 Task: Move the task Integrate a new online platform for online mental health coaching to the section To-Do in the project CompuServe and sort the tasks in the project by Assignee in Ascending order
Action: Mouse moved to (90, 243)
Screenshot: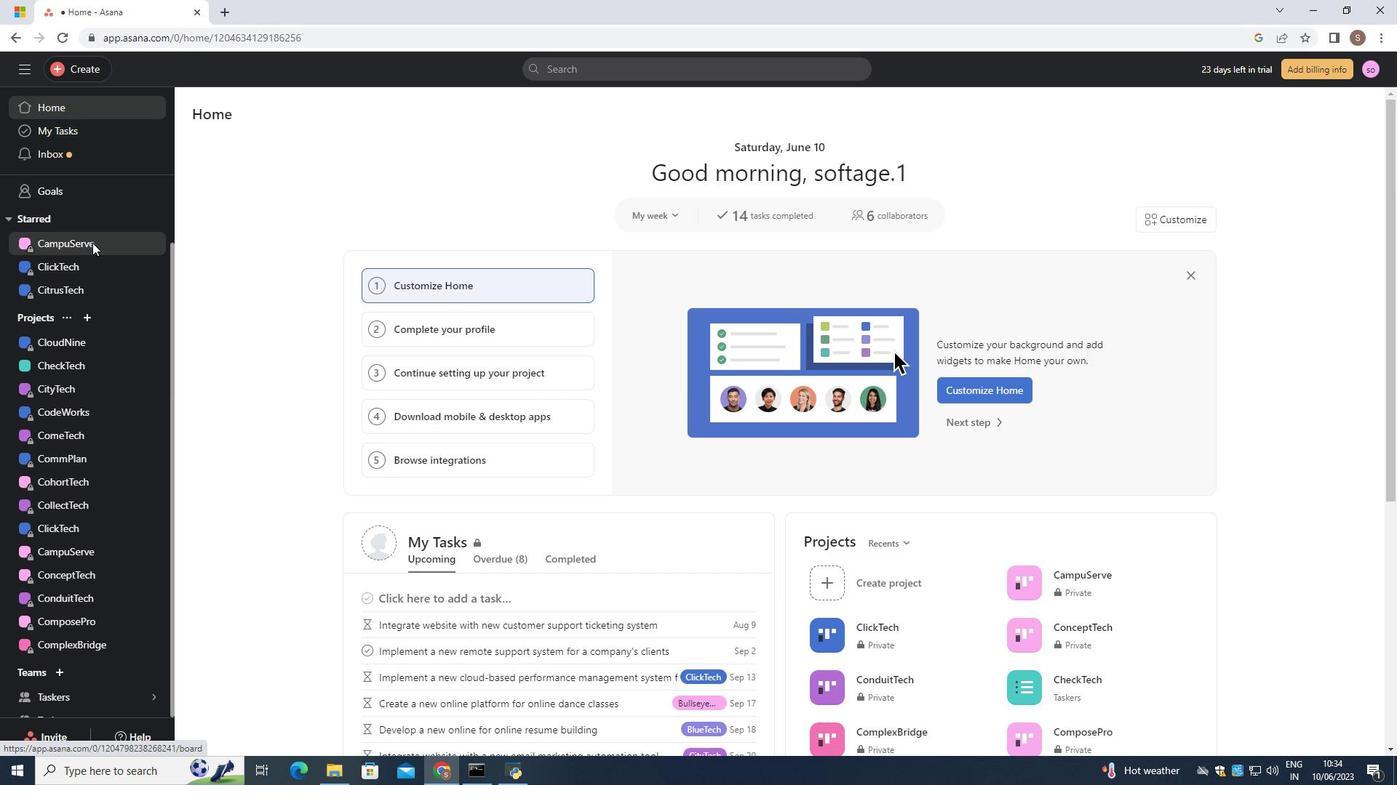 
Action: Mouse pressed left at (90, 243)
Screenshot: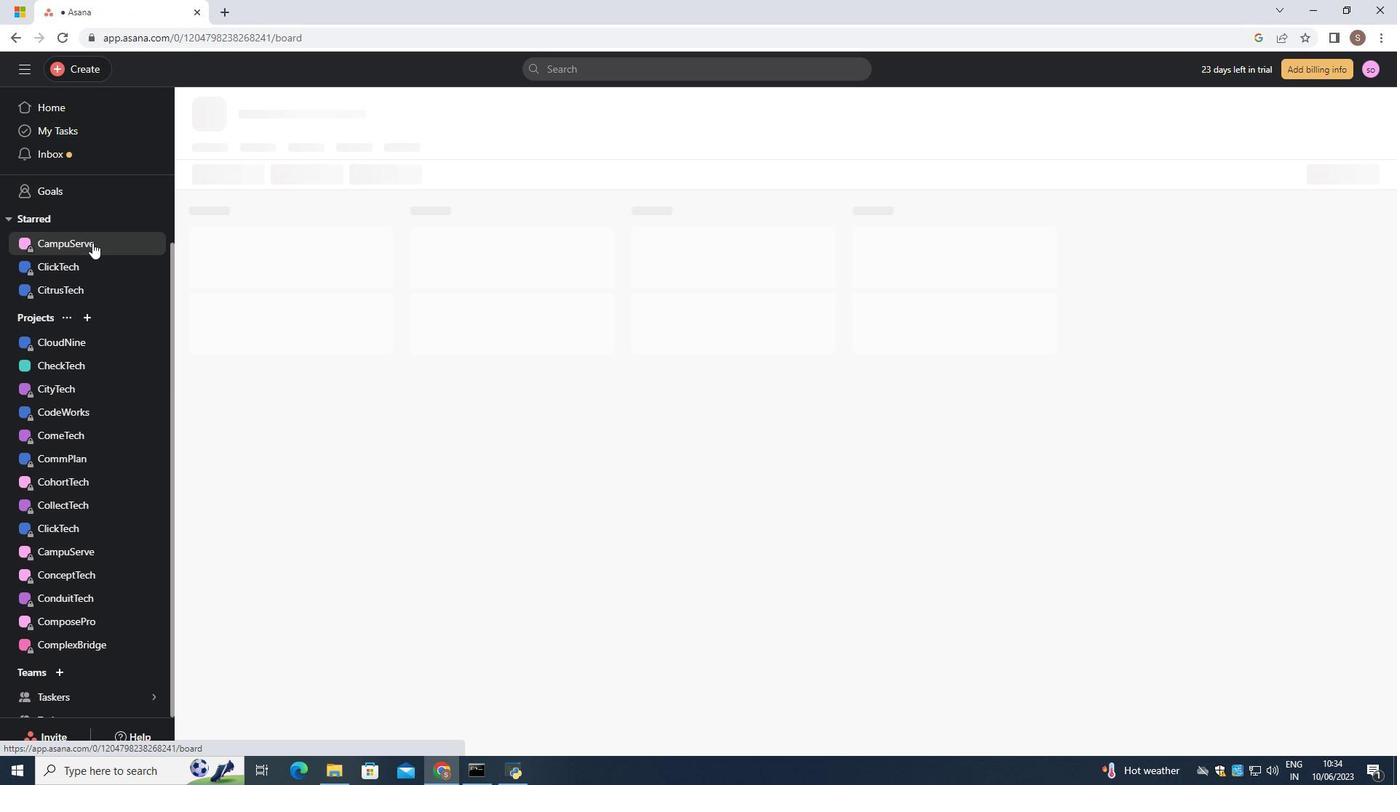 
Action: Mouse moved to (505, 255)
Screenshot: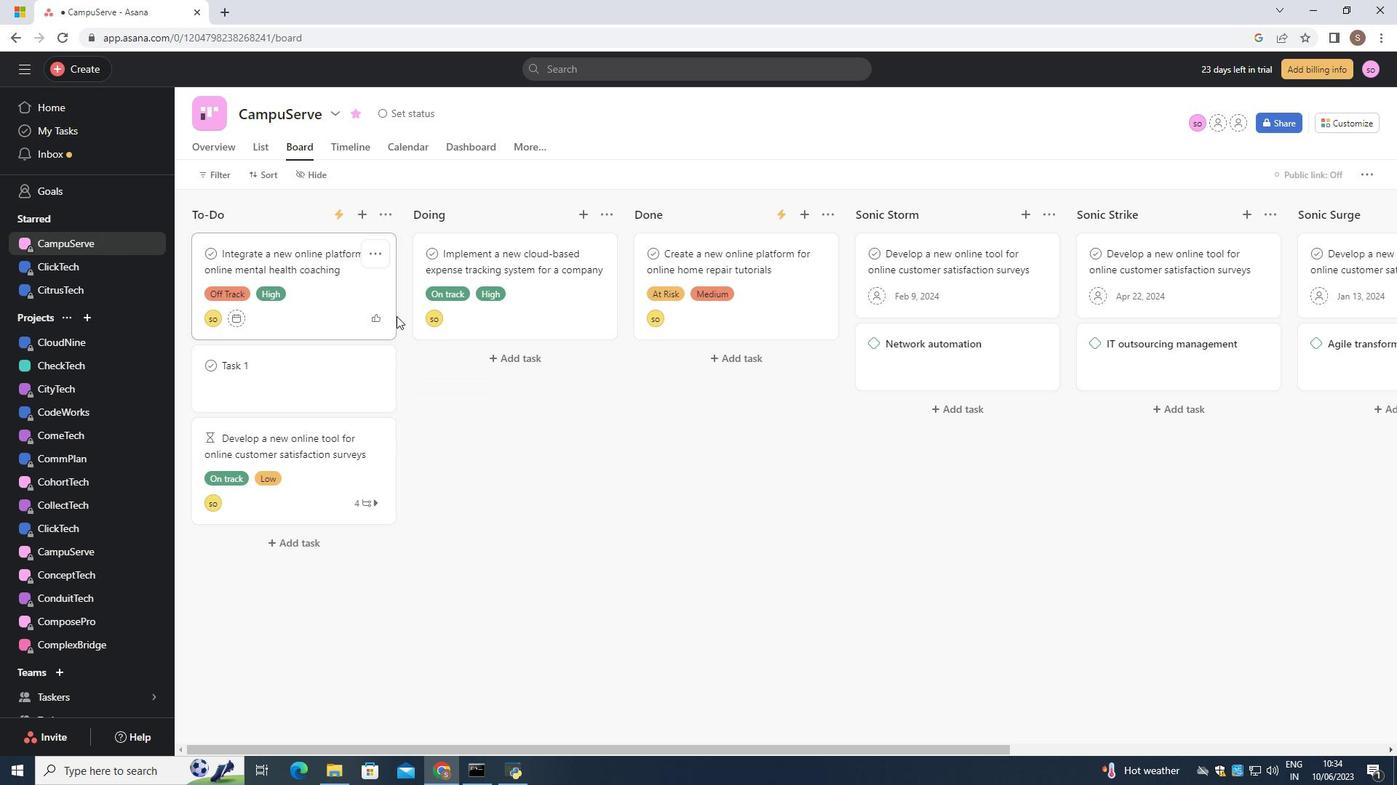 
Action: Mouse pressed left at (505, 255)
Screenshot: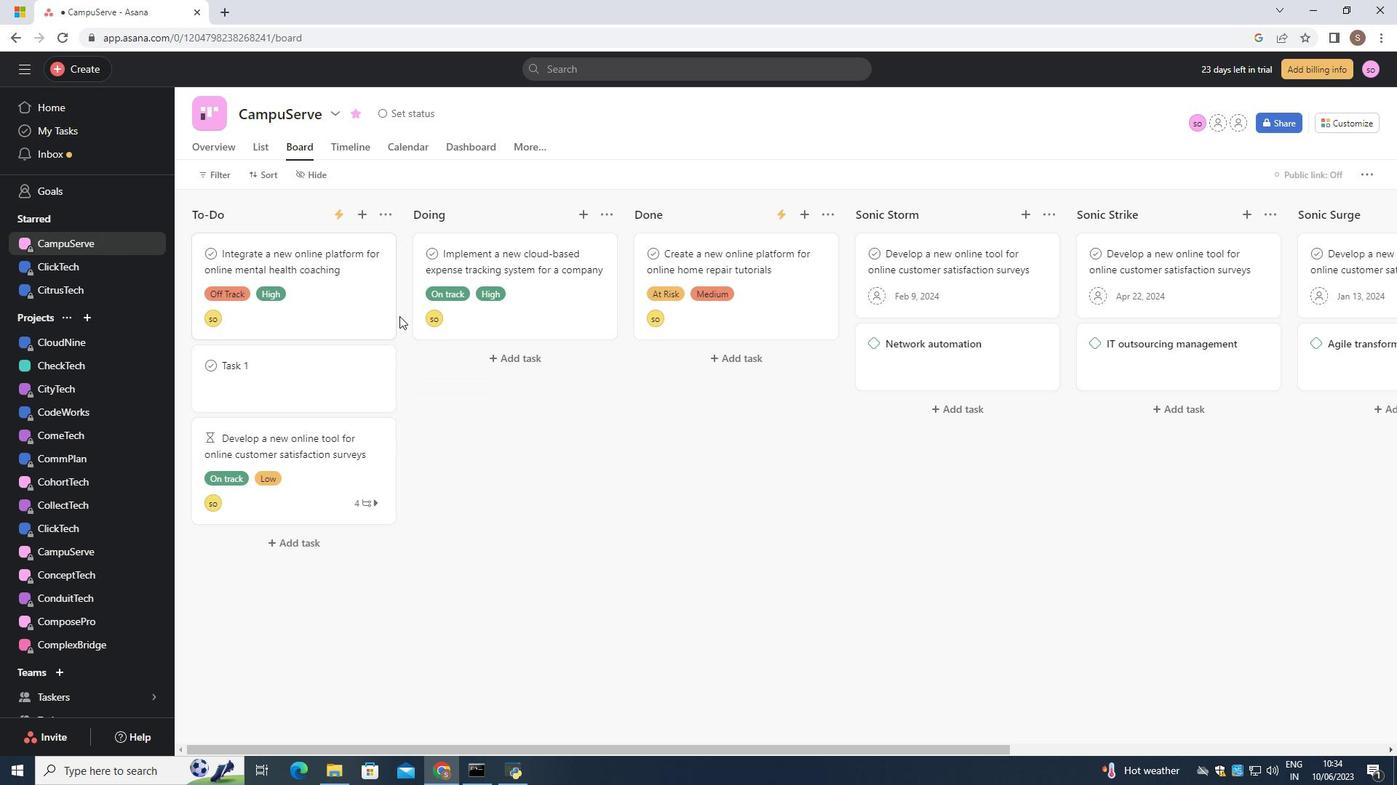 
Action: Mouse moved to (82, 100)
Screenshot: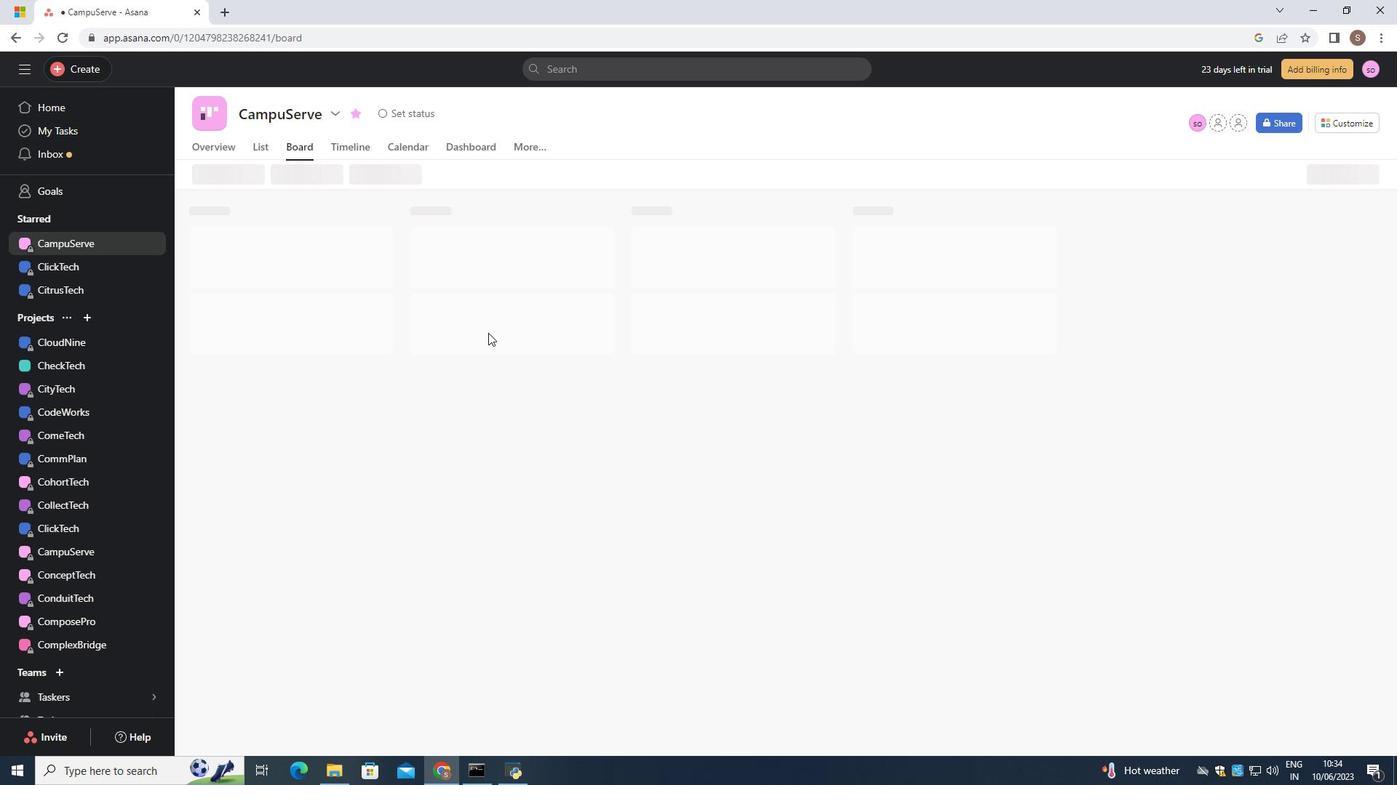 
Action: Mouse pressed left at (82, 100)
Screenshot: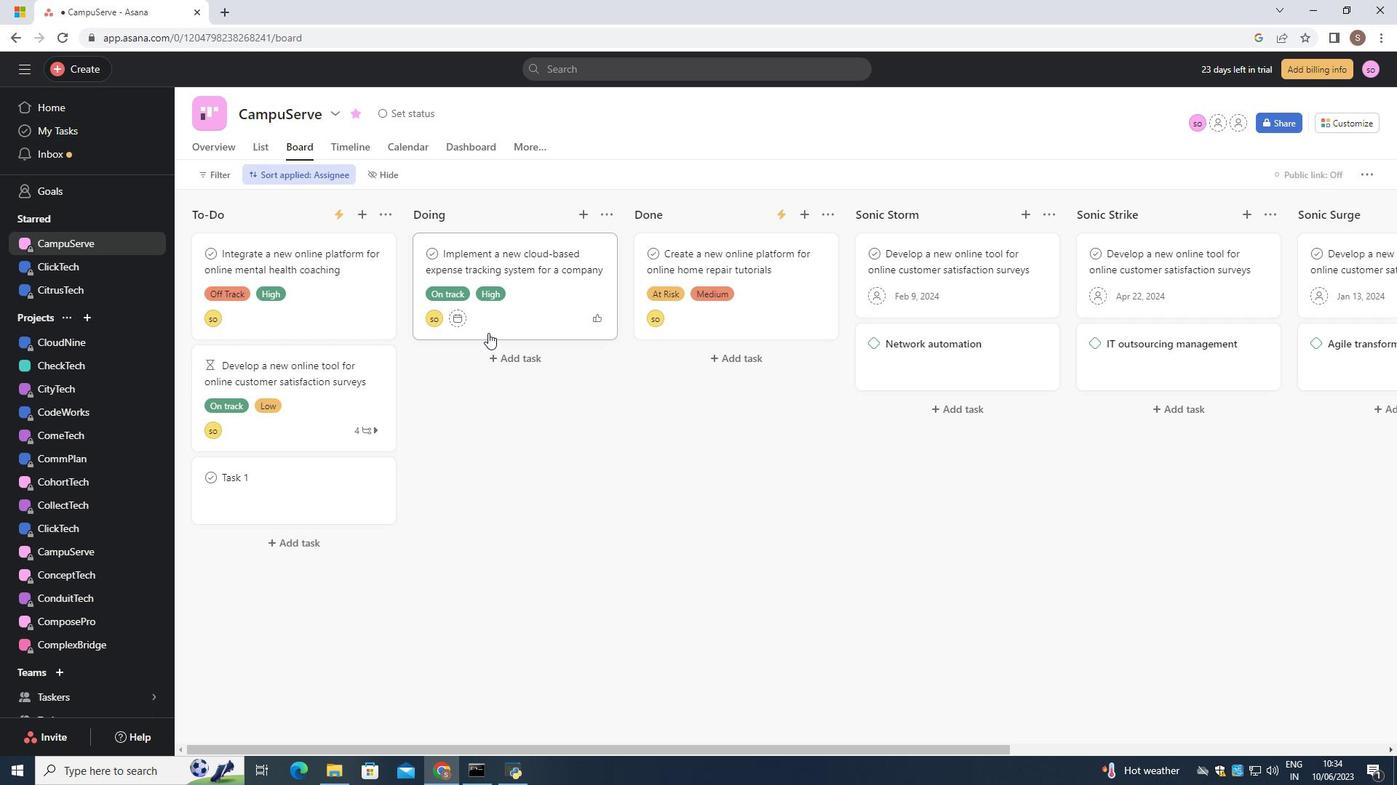 
Action: Mouse moved to (92, 243)
Screenshot: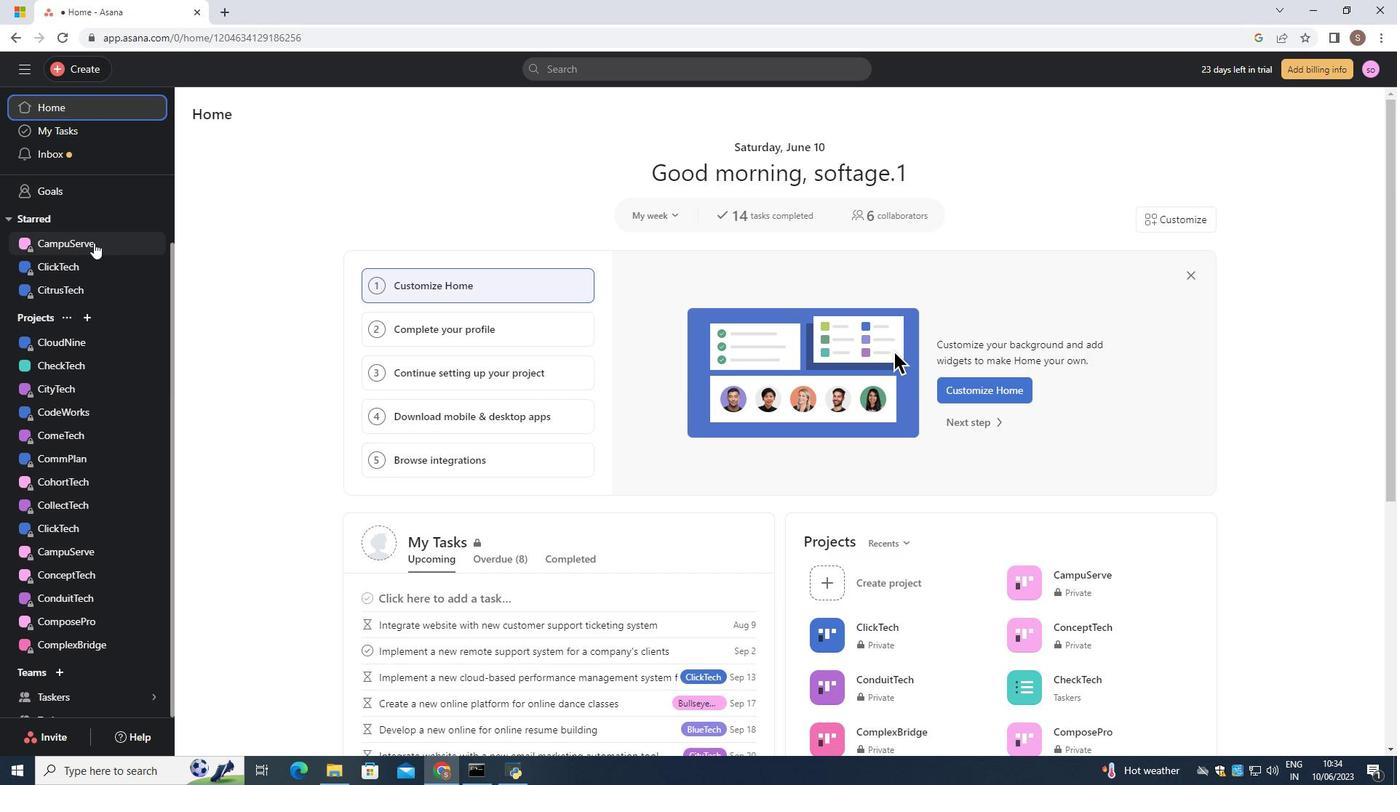 
Action: Mouse pressed left at (92, 243)
Screenshot: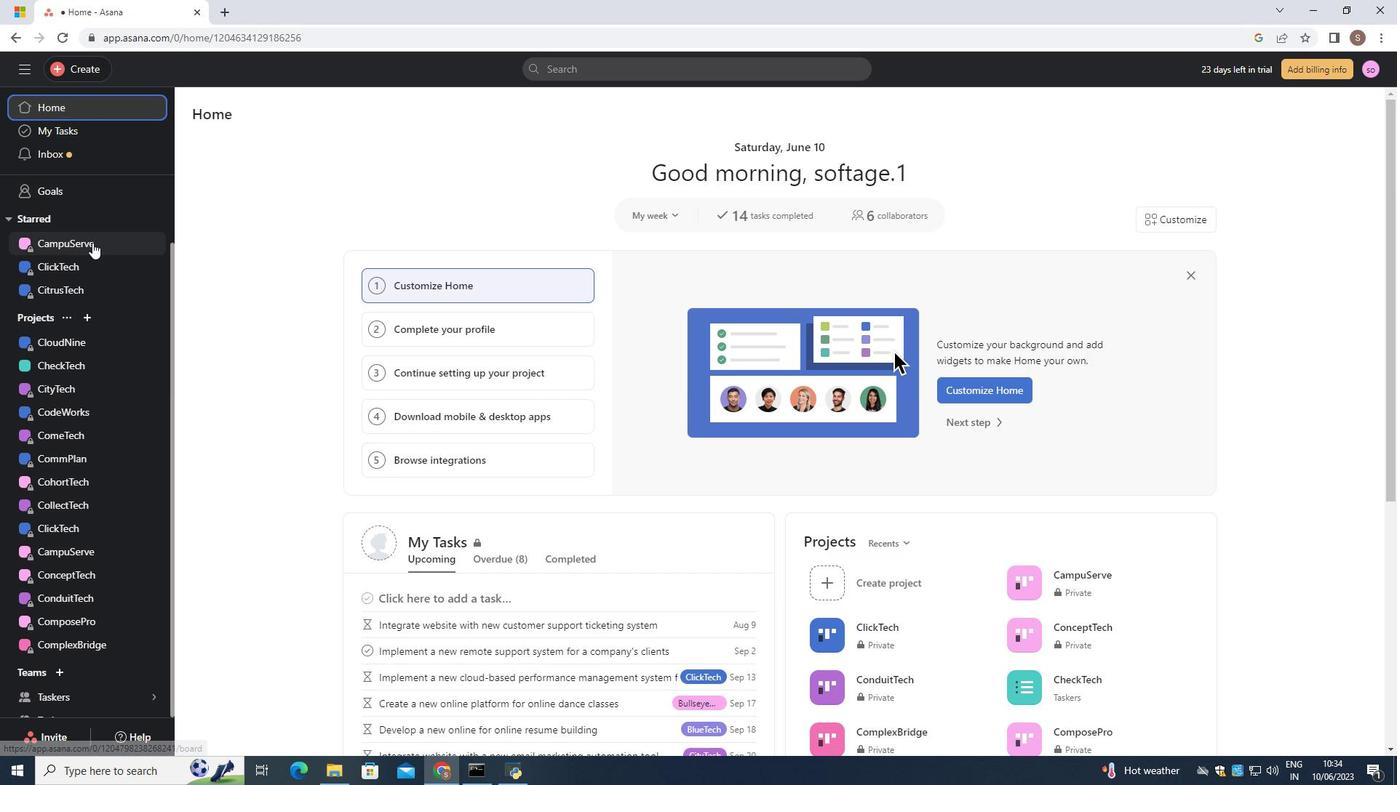 
Action: Mouse moved to (497, 253)
Screenshot: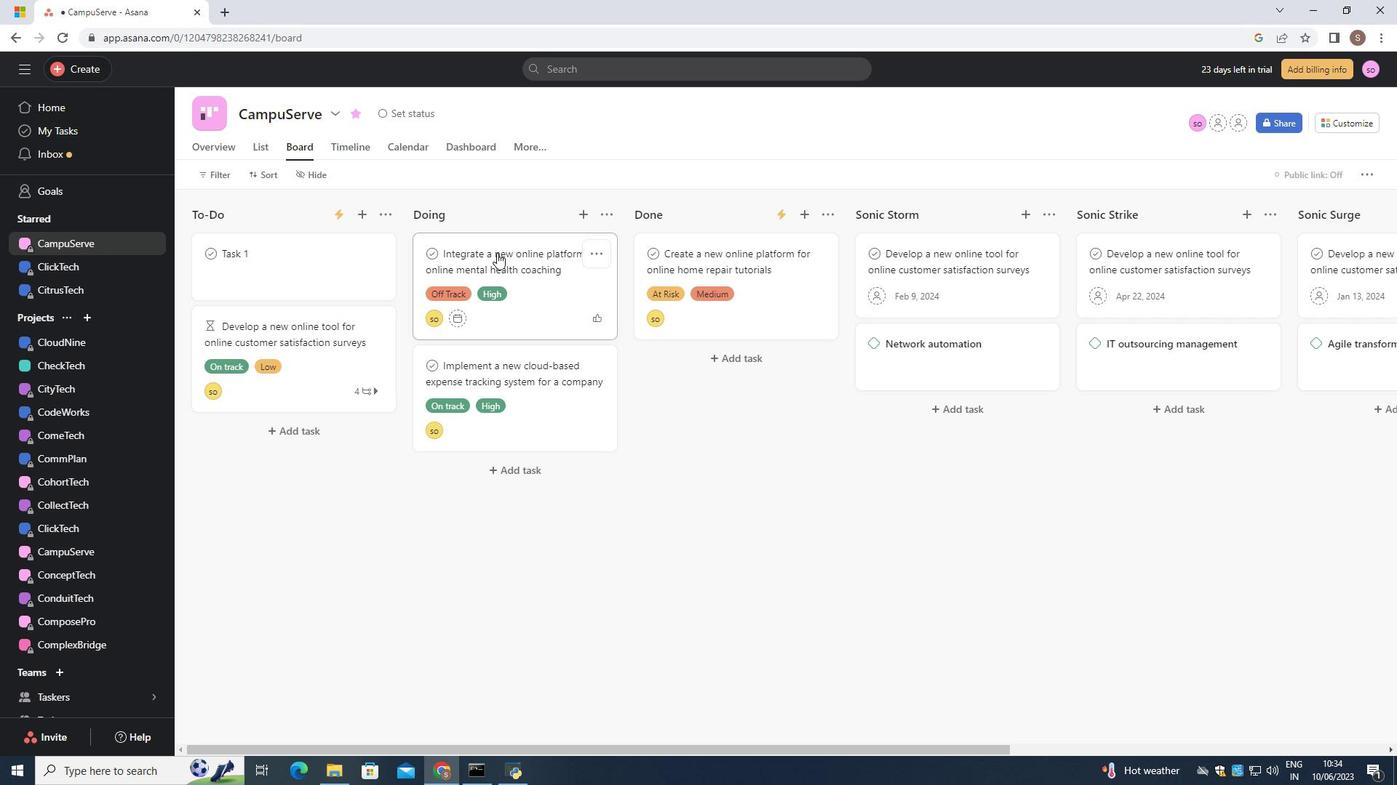 
Action: Mouse pressed left at (497, 253)
Screenshot: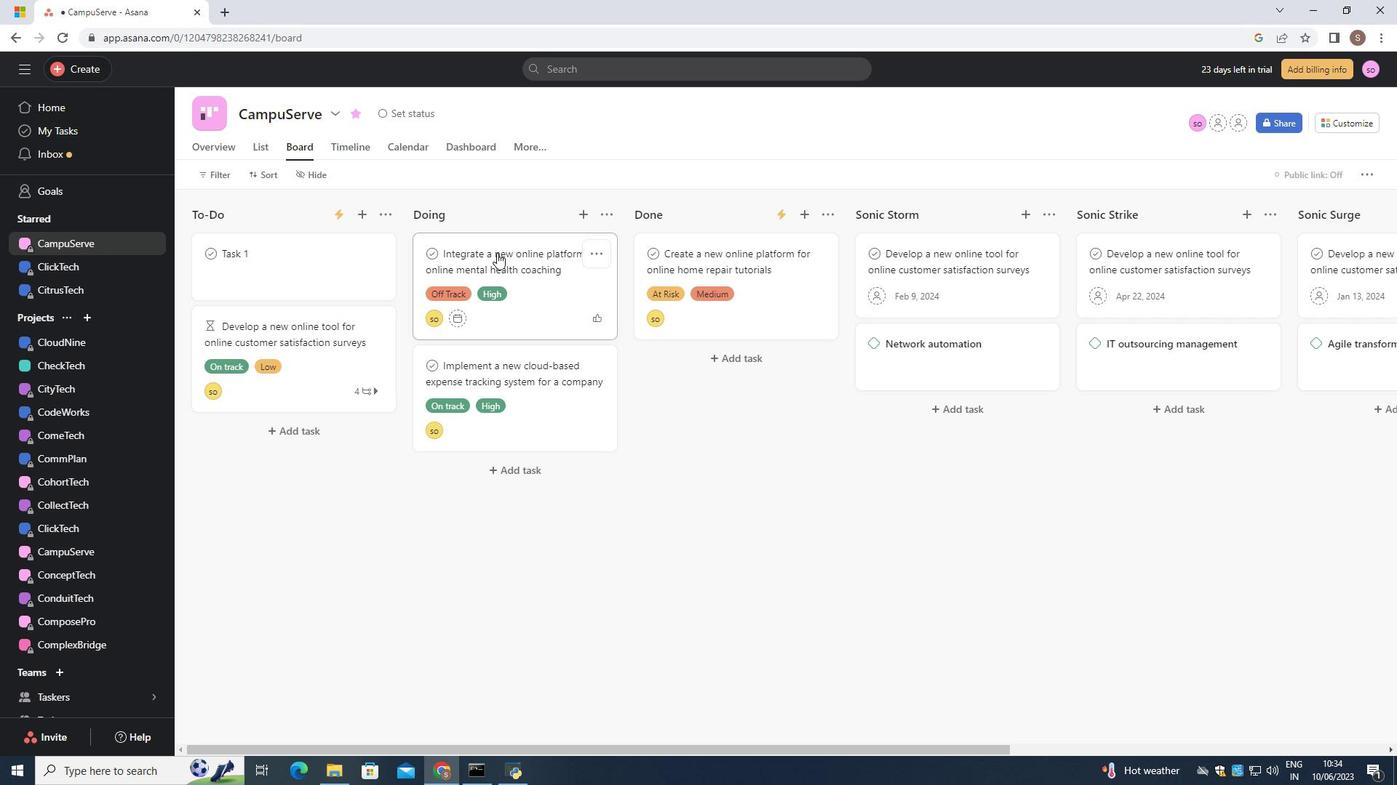 
Action: Mouse moved to (356, 295)
Screenshot: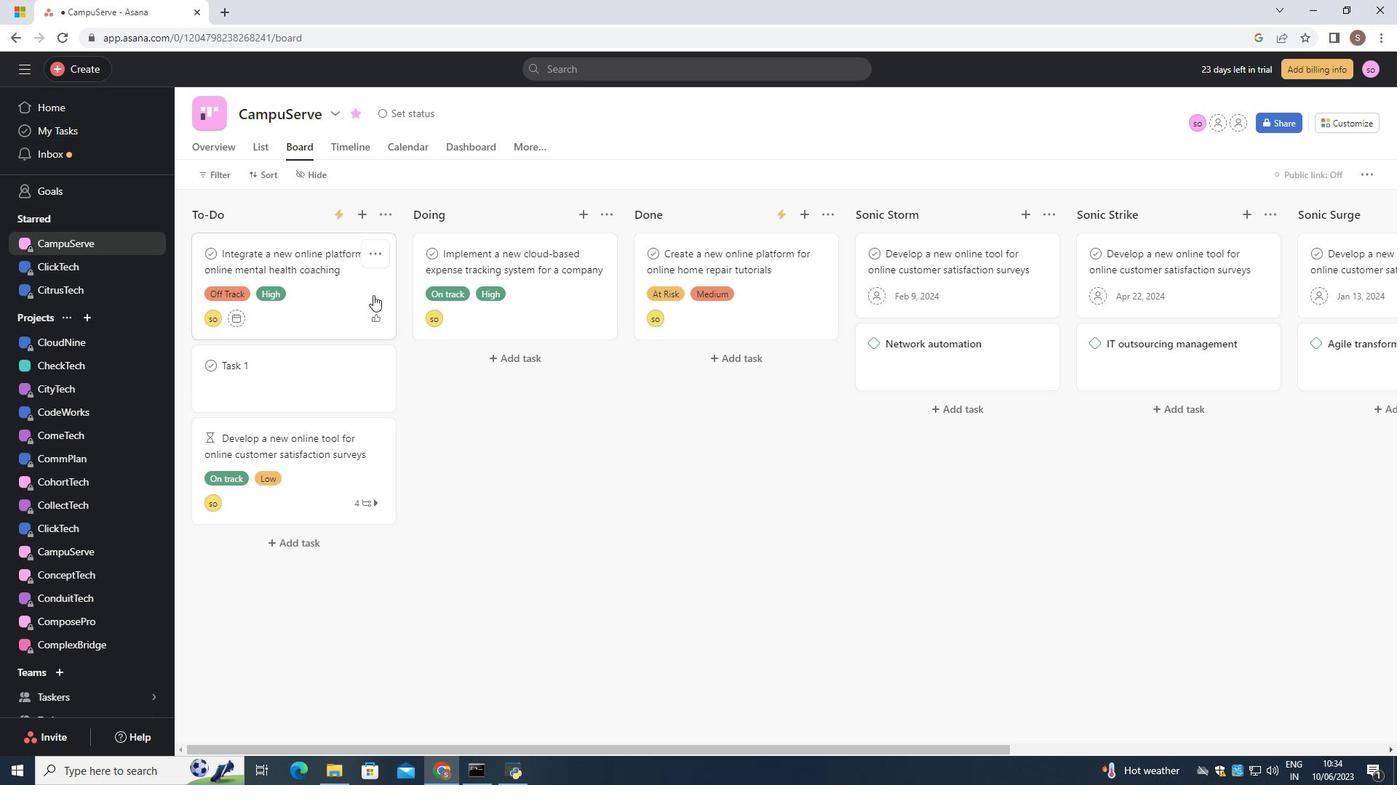 
Action: Mouse pressed left at (356, 295)
Screenshot: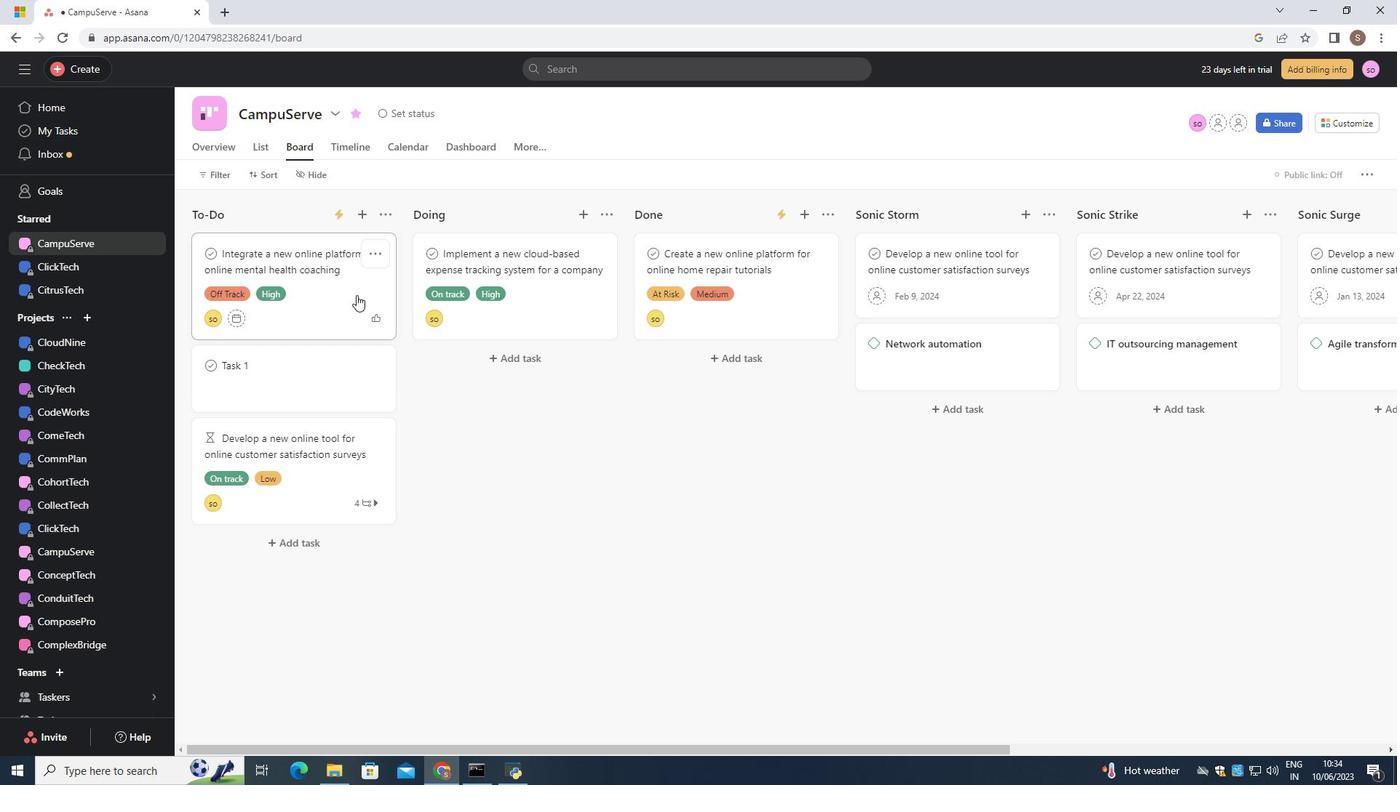 
Action: Mouse moved to (274, 173)
Screenshot: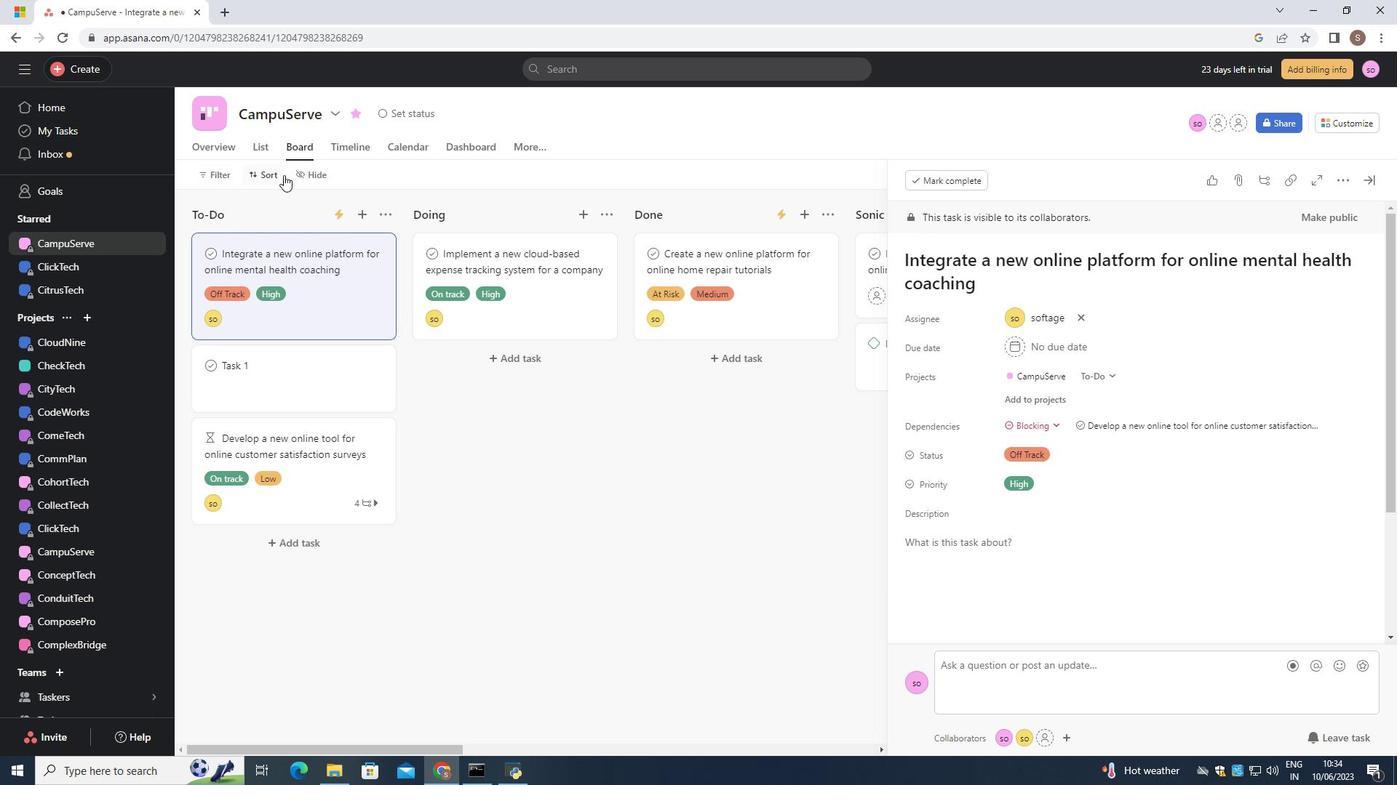 
Action: Mouse pressed left at (274, 173)
Screenshot: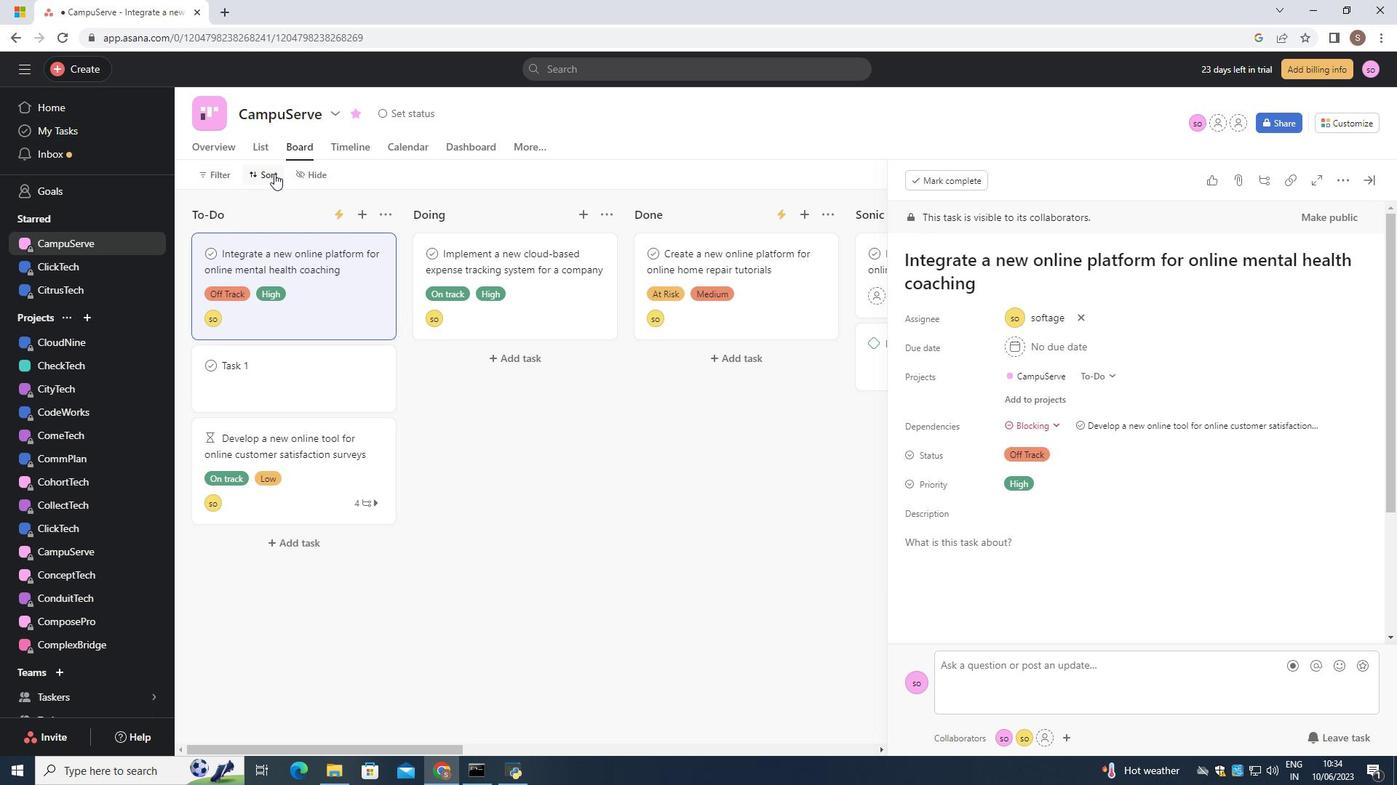 
Action: Mouse moved to (294, 298)
Screenshot: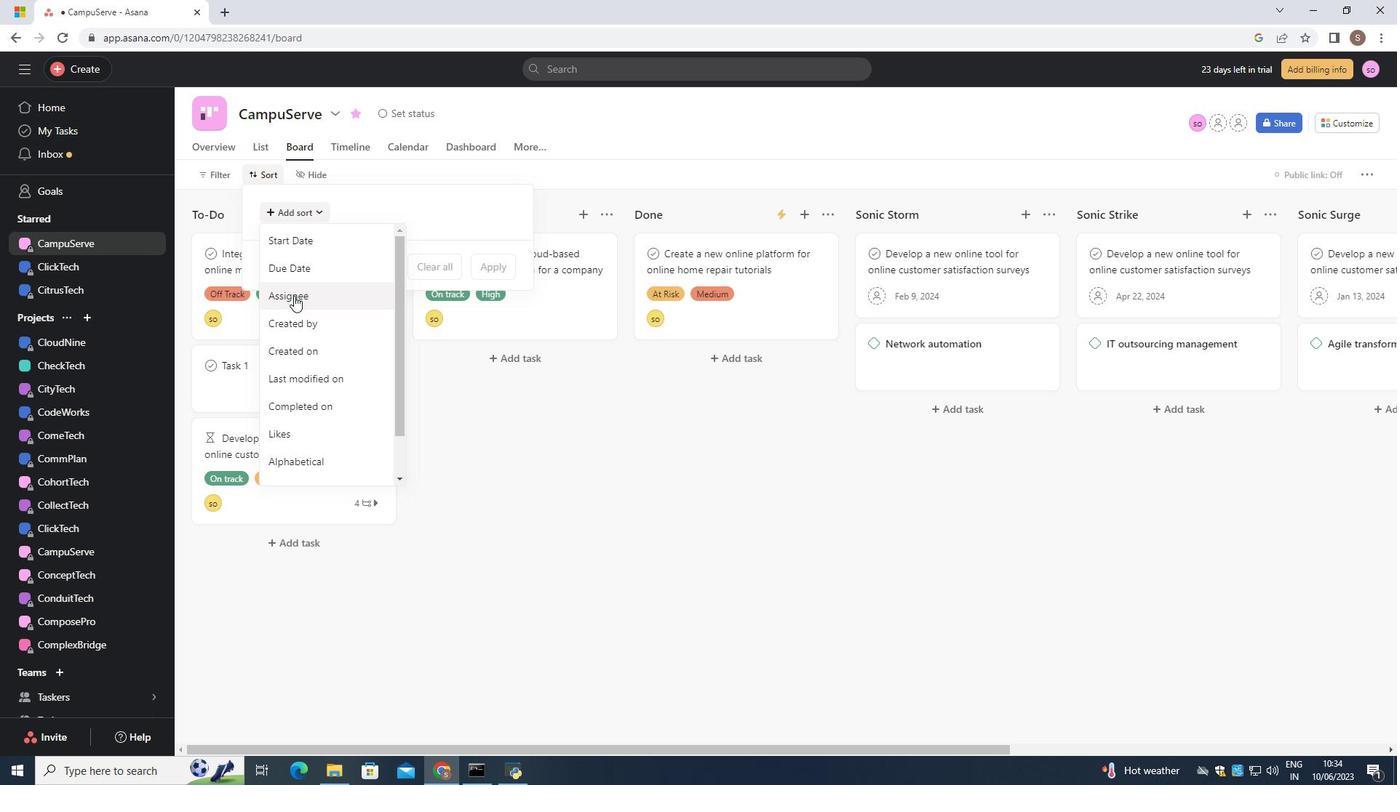 
Action: Mouse pressed left at (294, 298)
Screenshot: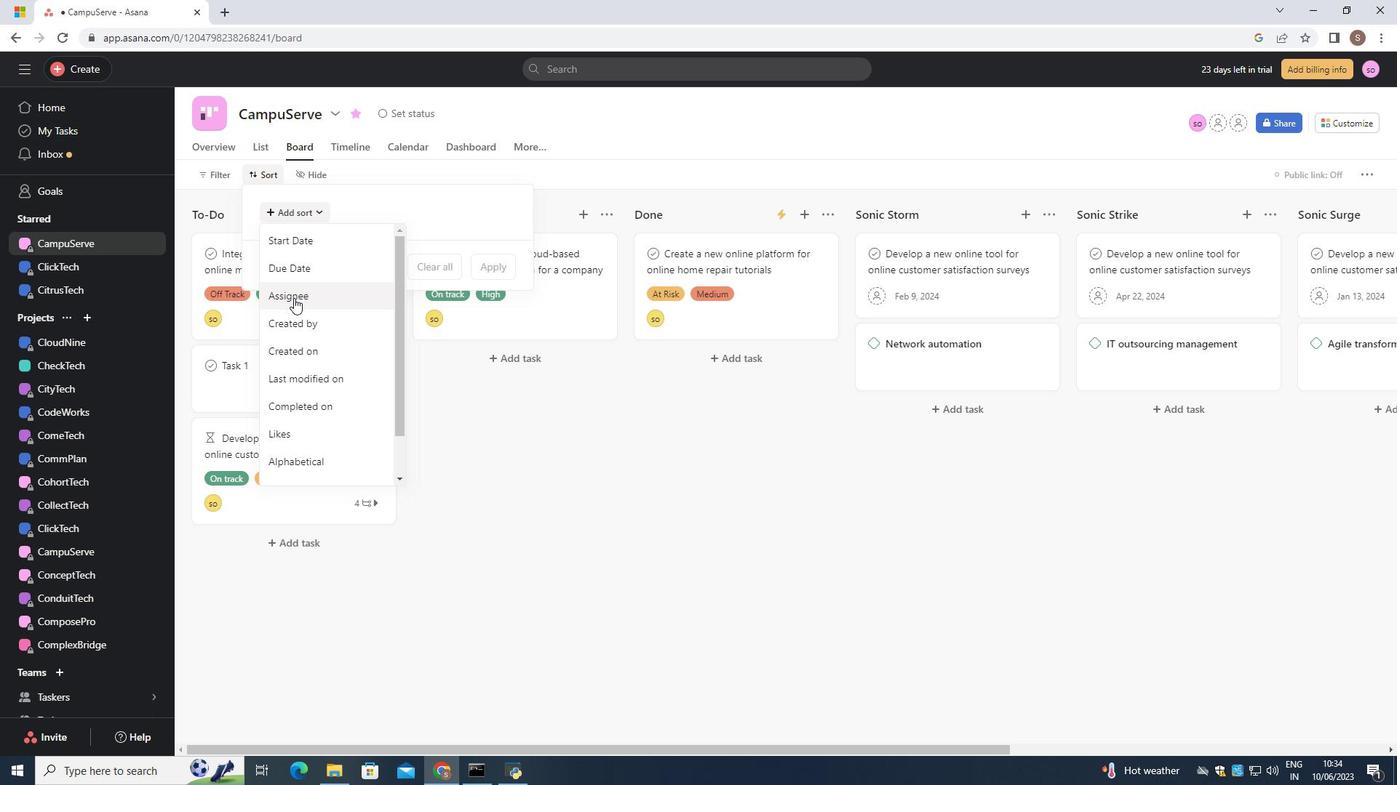 
Action: Mouse moved to (343, 229)
Screenshot: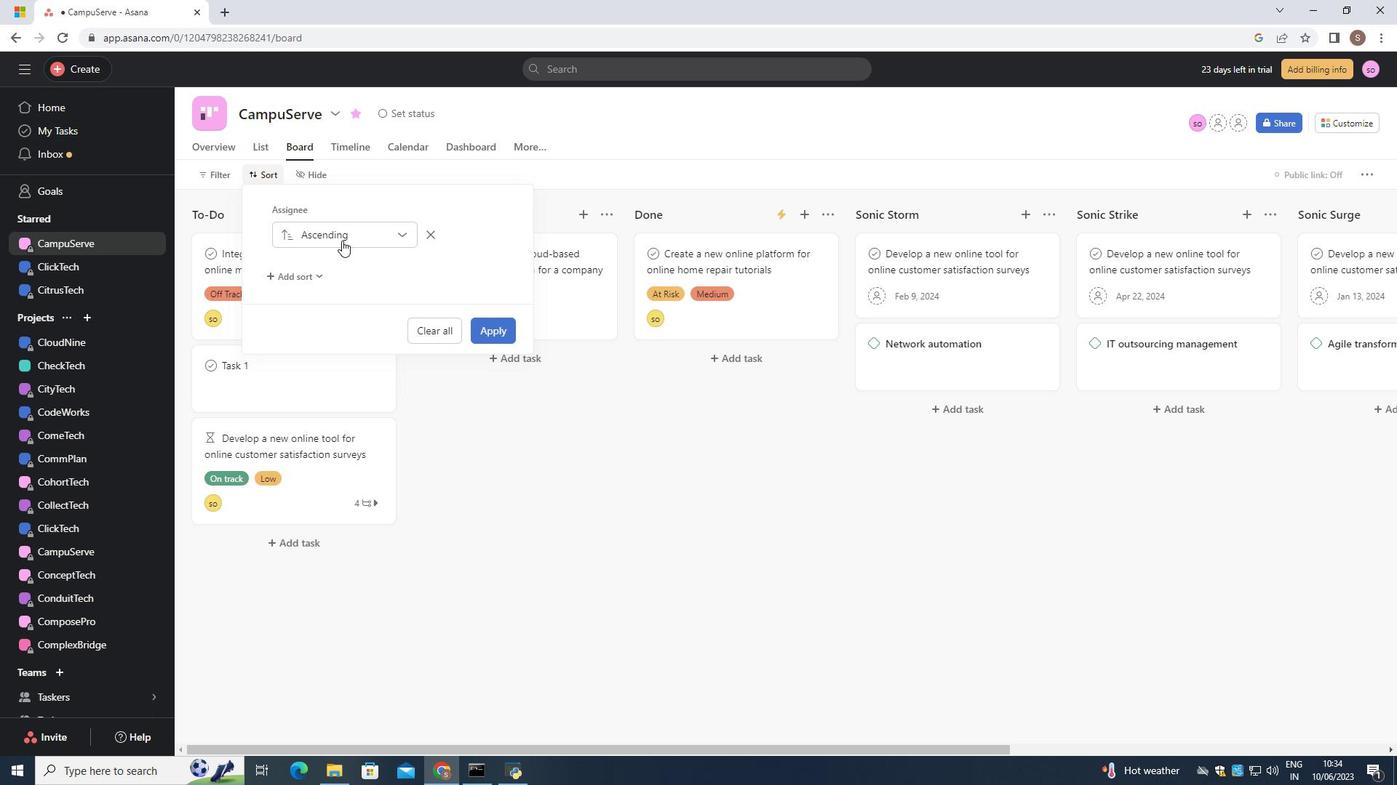
Action: Mouse pressed left at (343, 229)
Screenshot: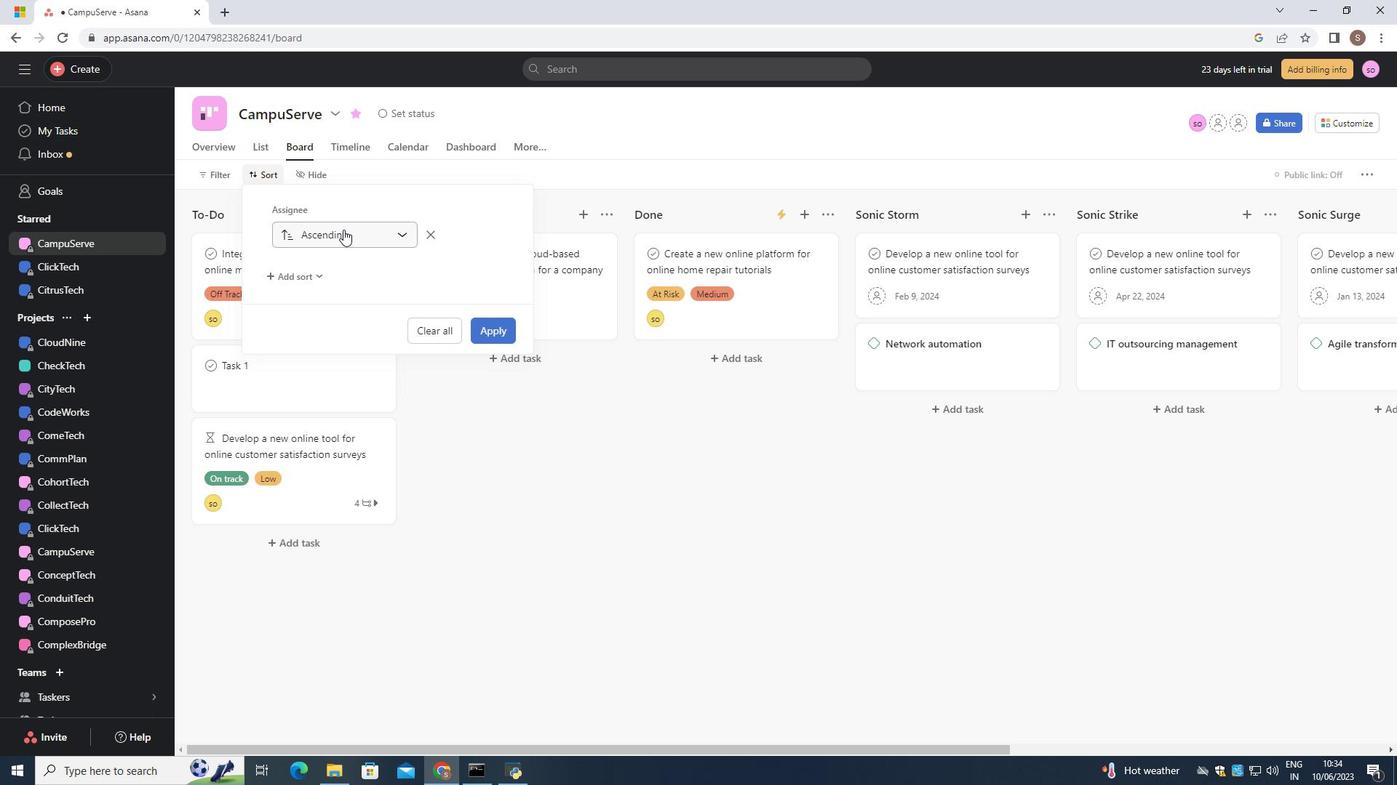 
Action: Mouse moved to (321, 268)
Screenshot: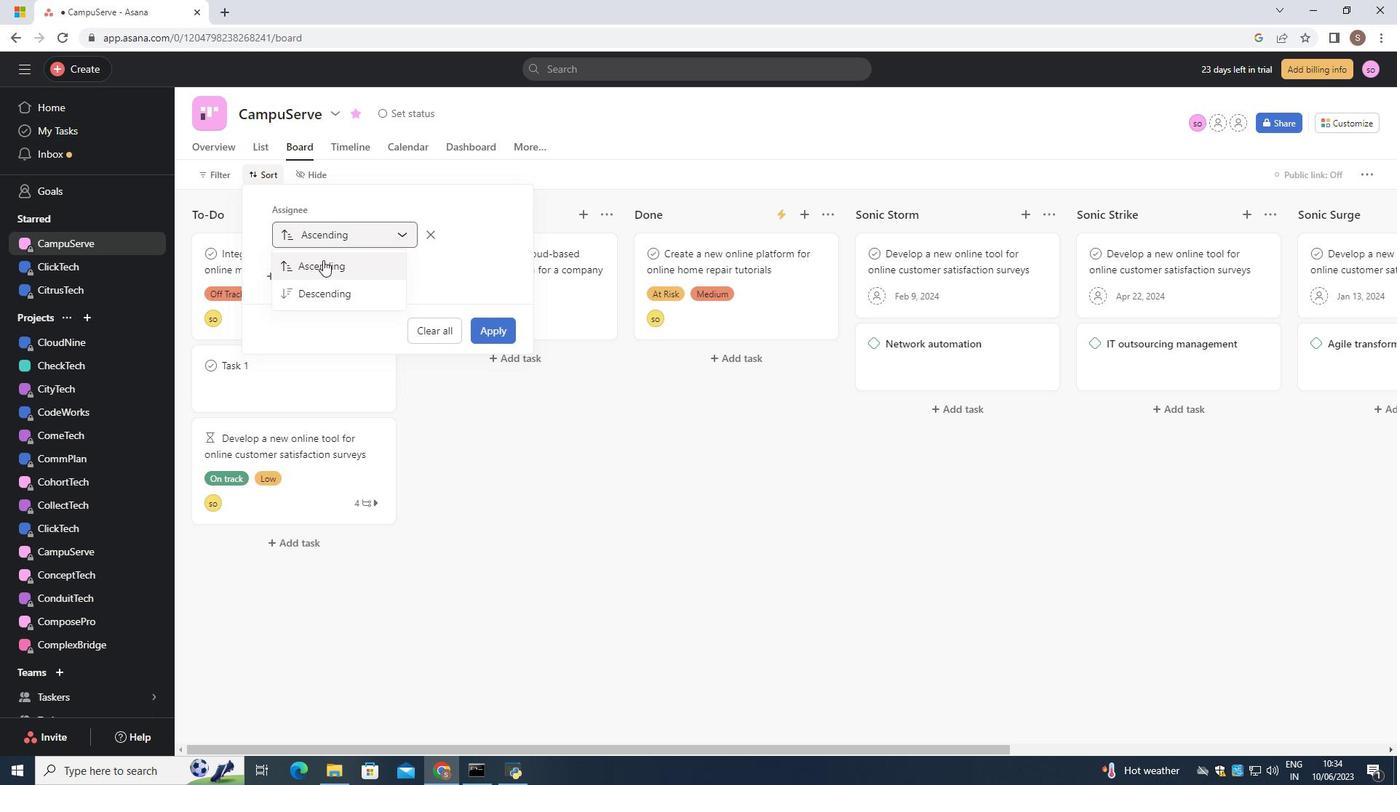 
Action: Mouse pressed left at (321, 268)
Screenshot: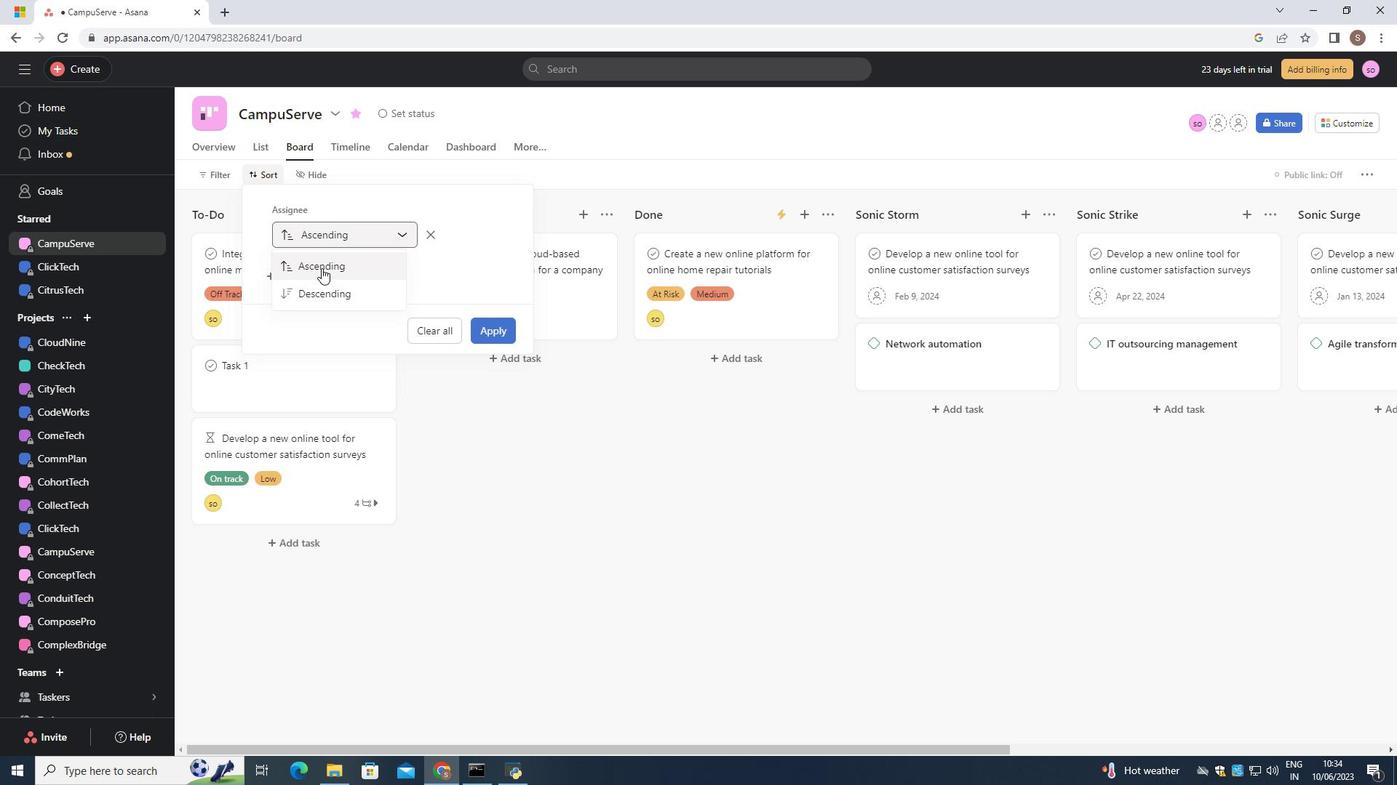 
Action: Mouse moved to (488, 333)
Screenshot: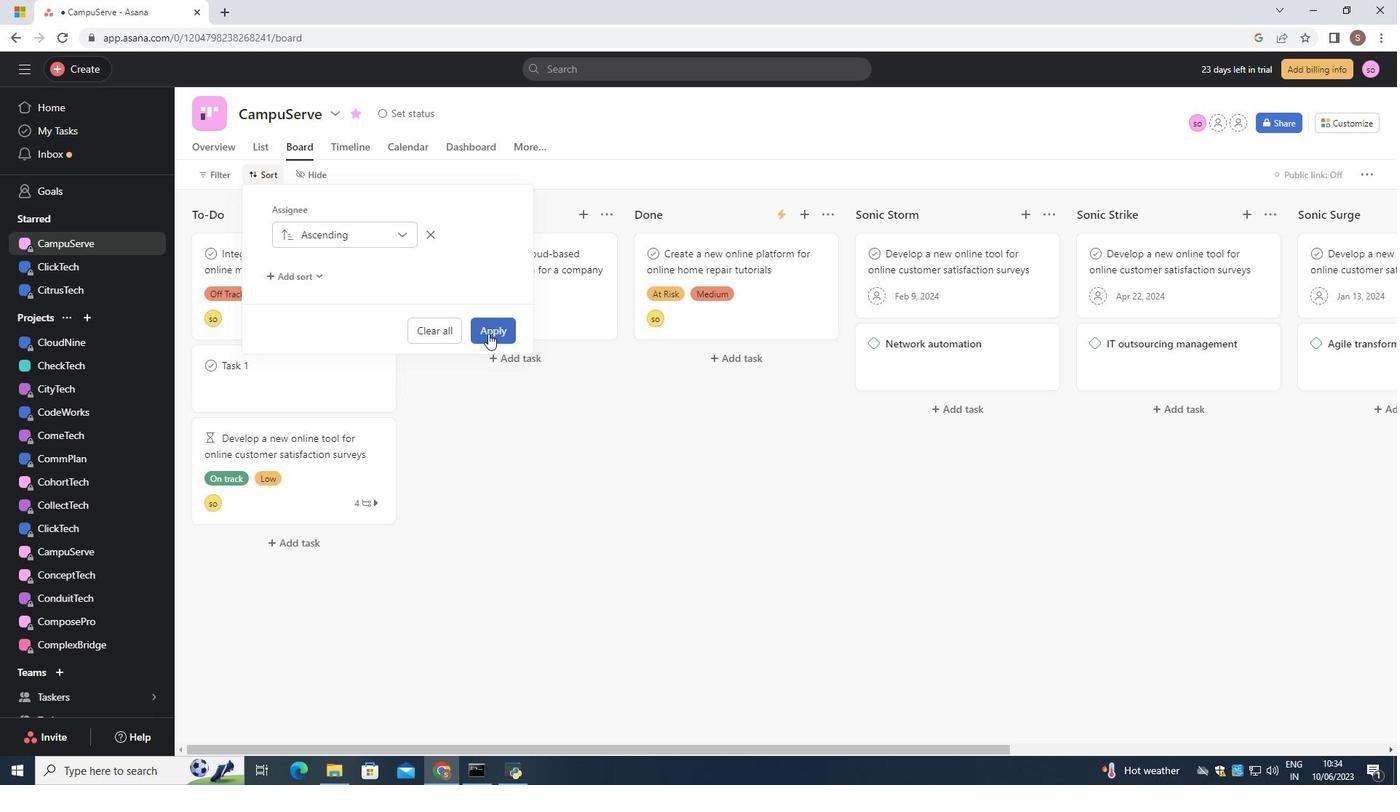 
Action: Mouse pressed left at (488, 333)
Screenshot: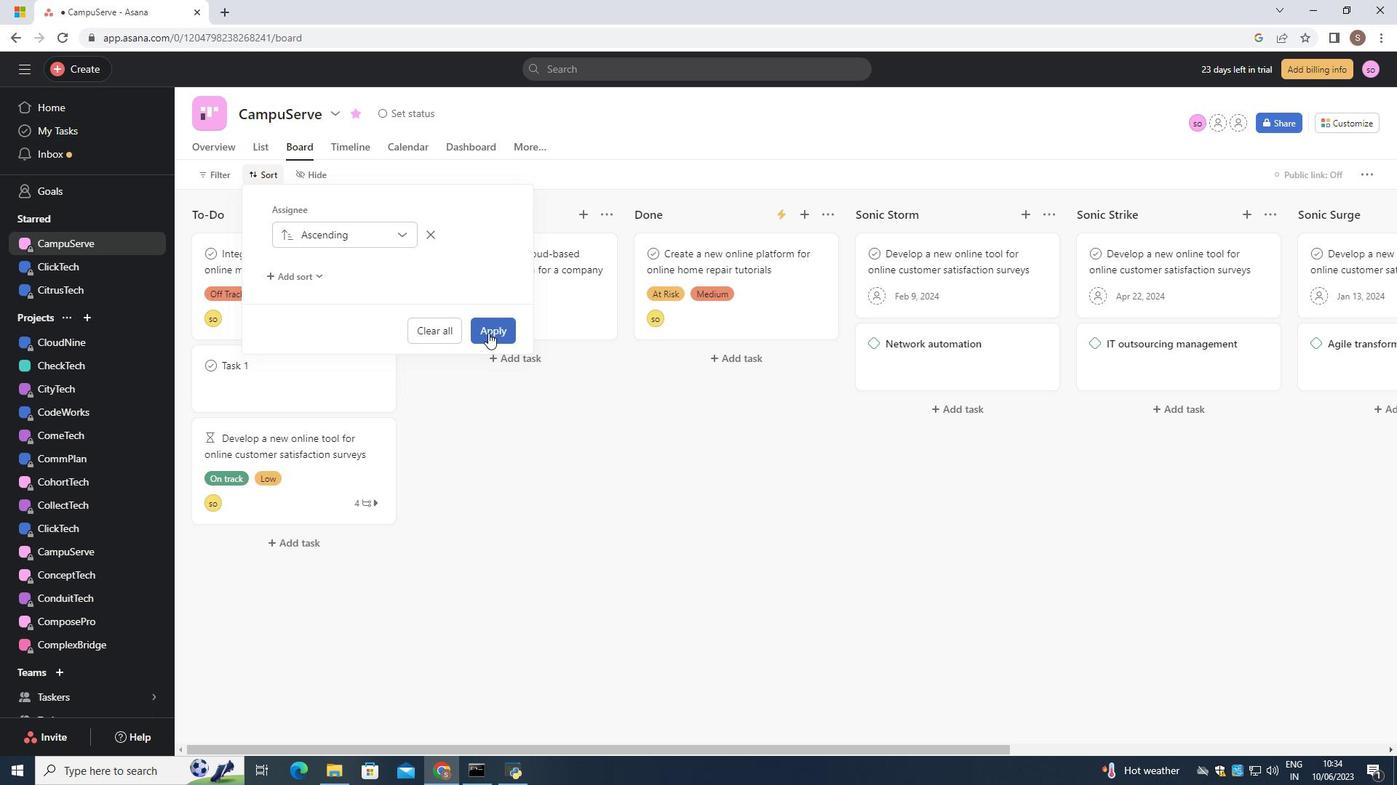 
